 Task: Print a page as send to onenote 2010.
Action: Mouse moved to (63, 154)
Screenshot: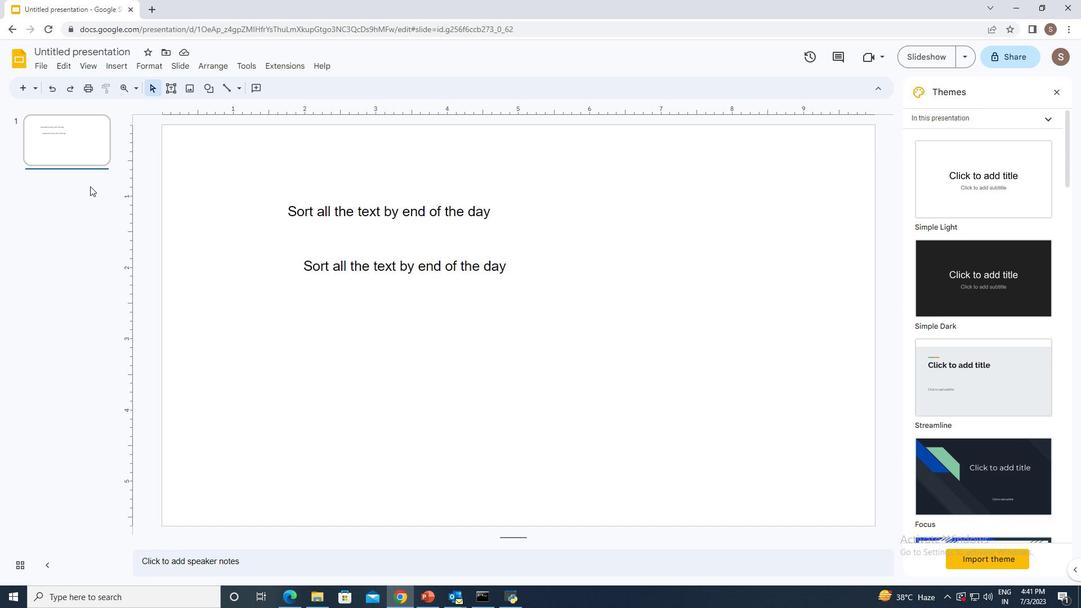 
Action: Mouse pressed left at (63, 154)
Screenshot: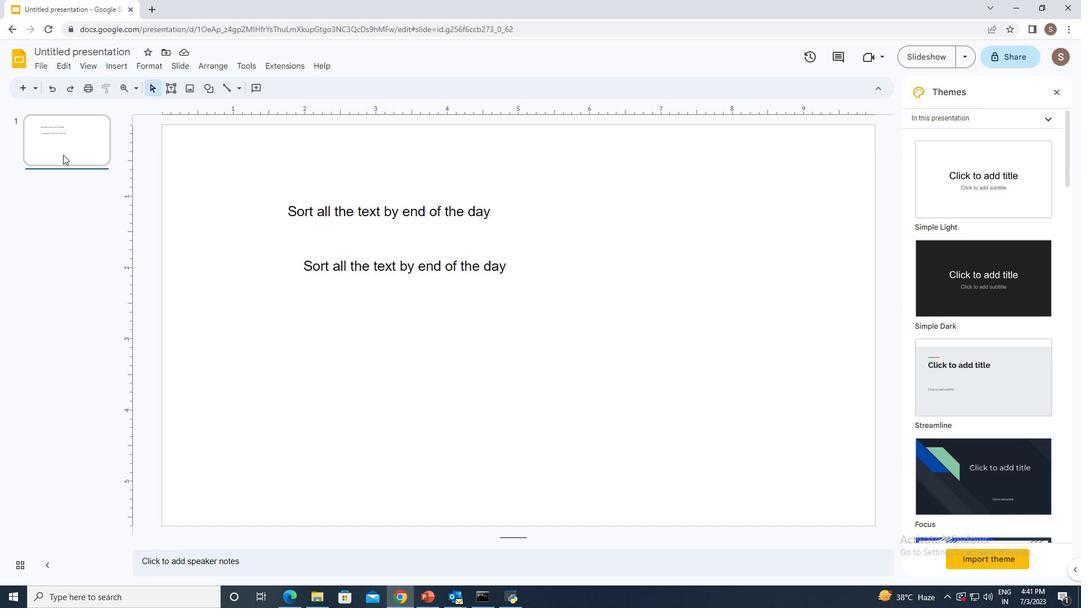 
Action: Mouse moved to (88, 87)
Screenshot: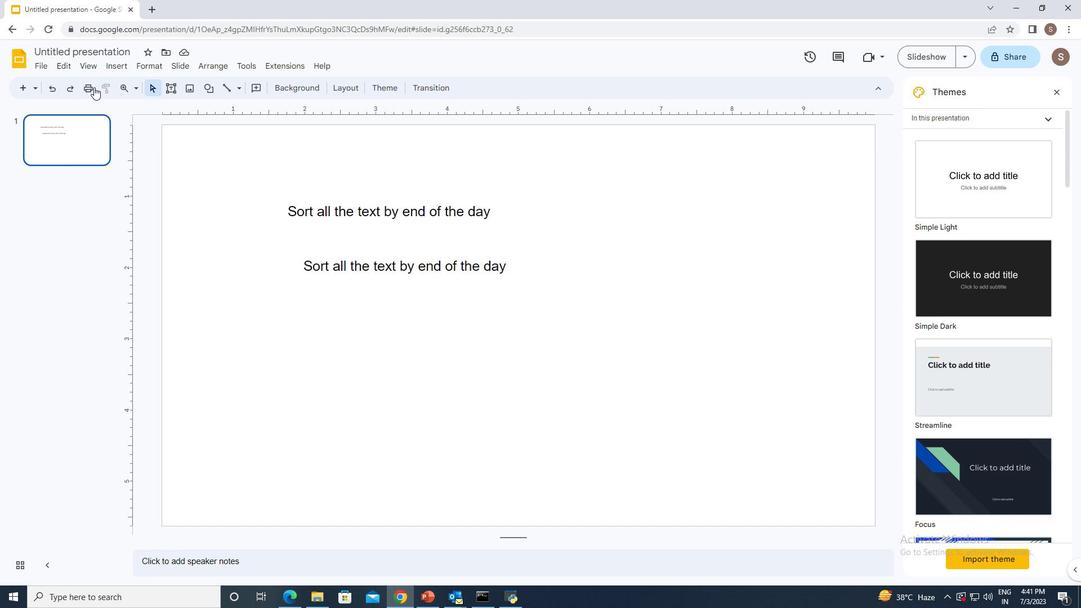 
Action: Mouse pressed left at (88, 87)
Screenshot: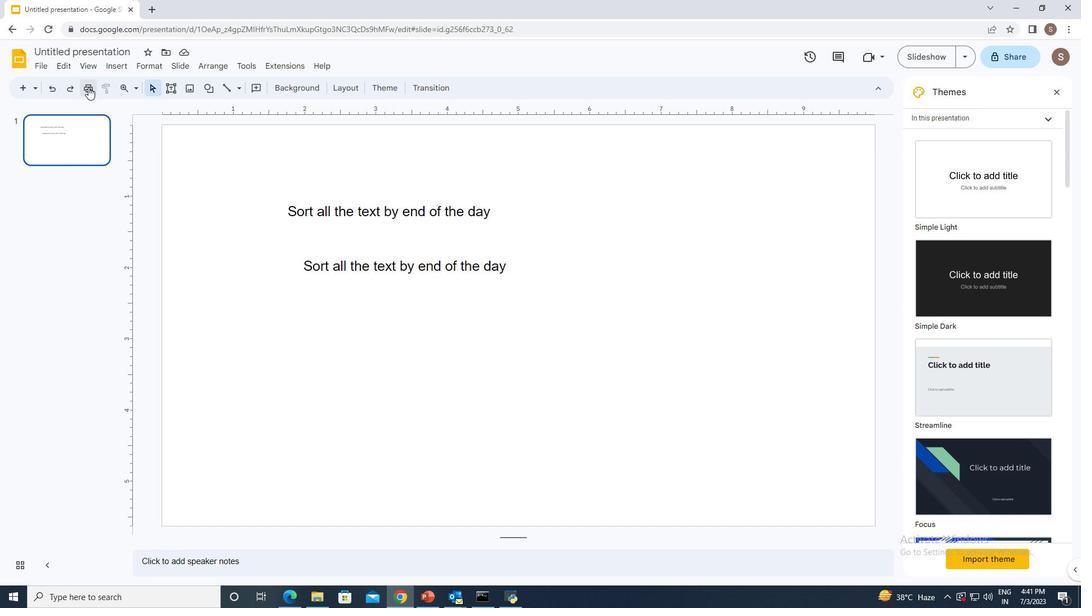 
Action: Mouse moved to (862, 87)
Screenshot: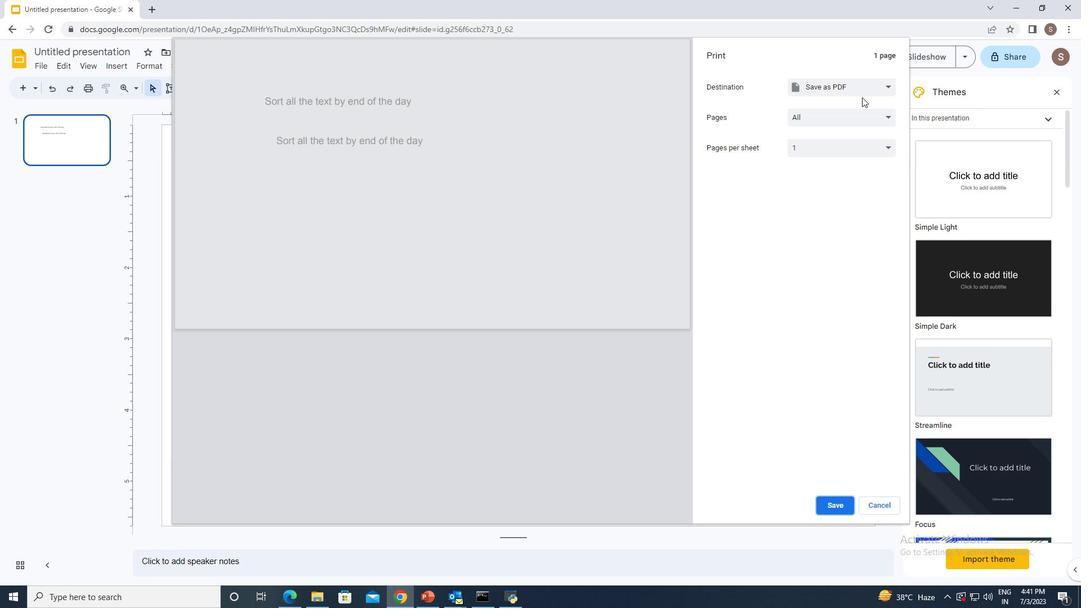 
Action: Mouse pressed left at (862, 87)
Screenshot: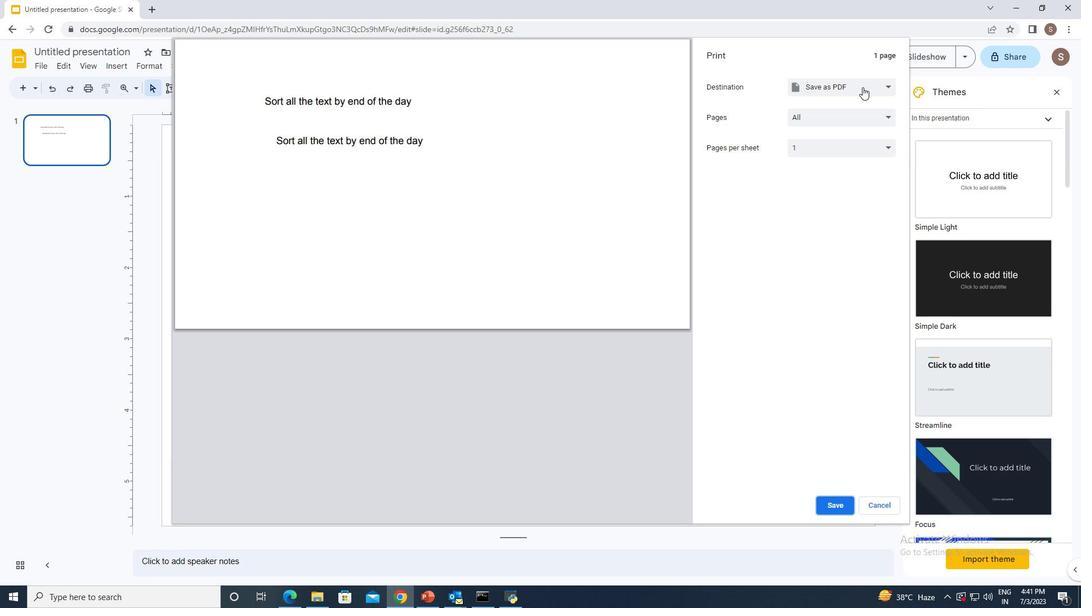 
Action: Mouse moved to (825, 141)
Screenshot: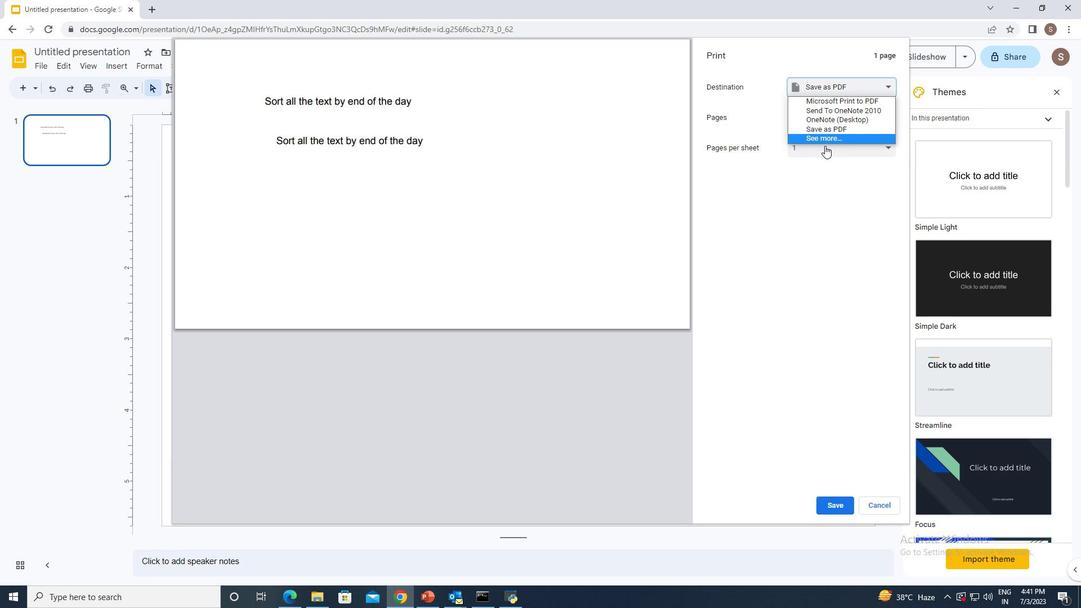 
Action: Mouse pressed left at (825, 141)
Screenshot: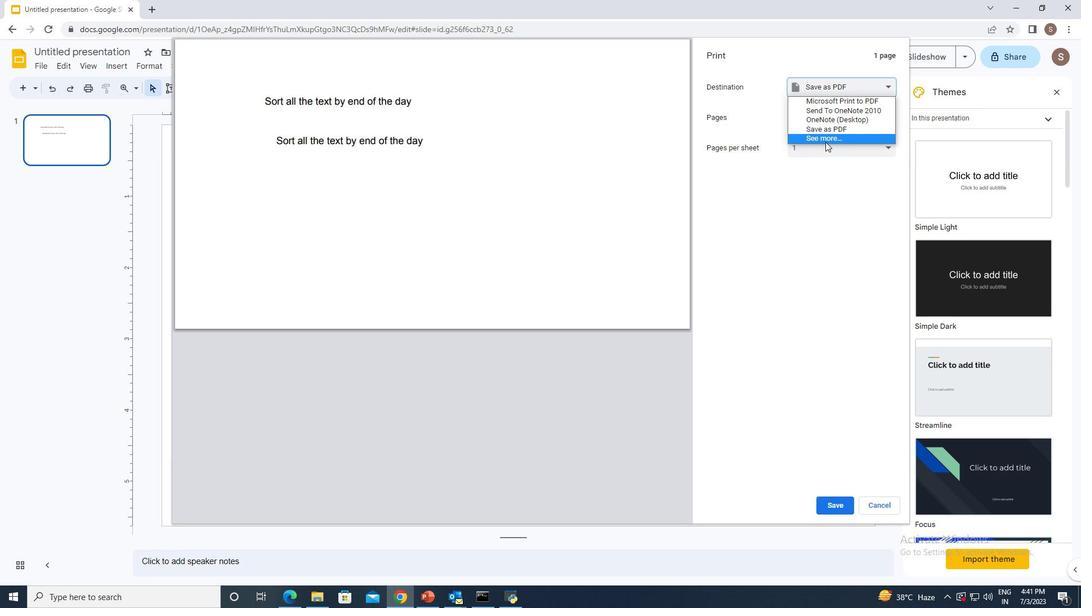 
Action: Mouse moved to (426, 141)
Screenshot: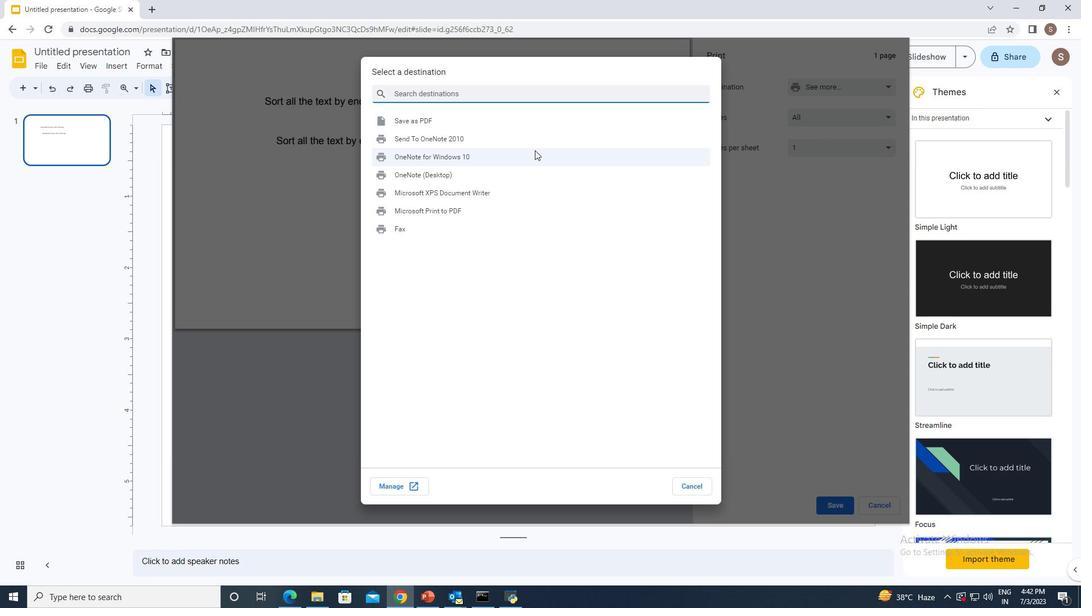 
Action: Mouse pressed left at (426, 141)
Screenshot: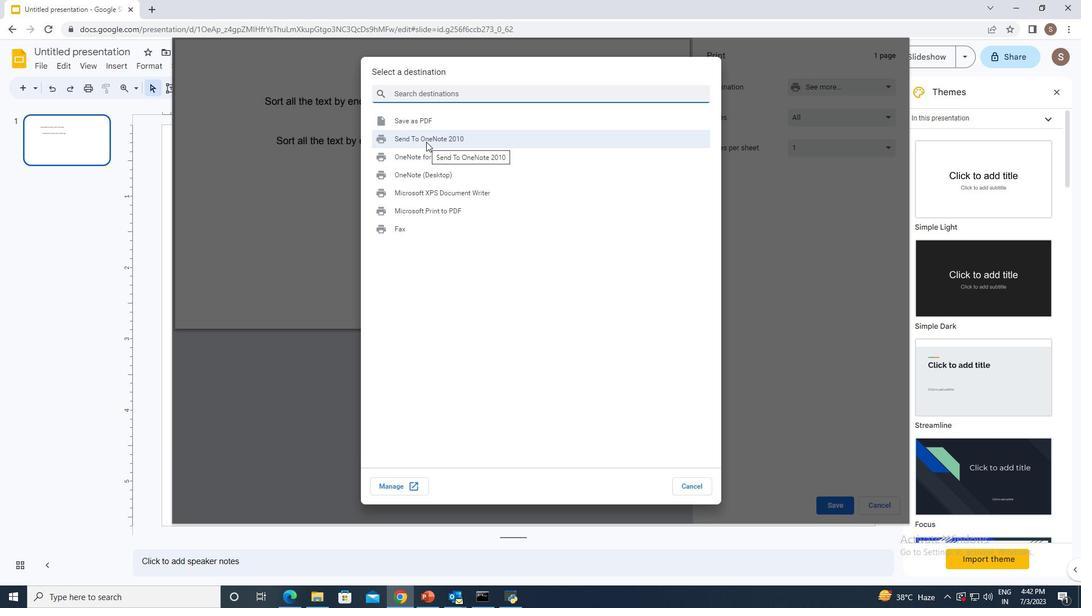 
Action: Mouse moved to (826, 503)
Screenshot: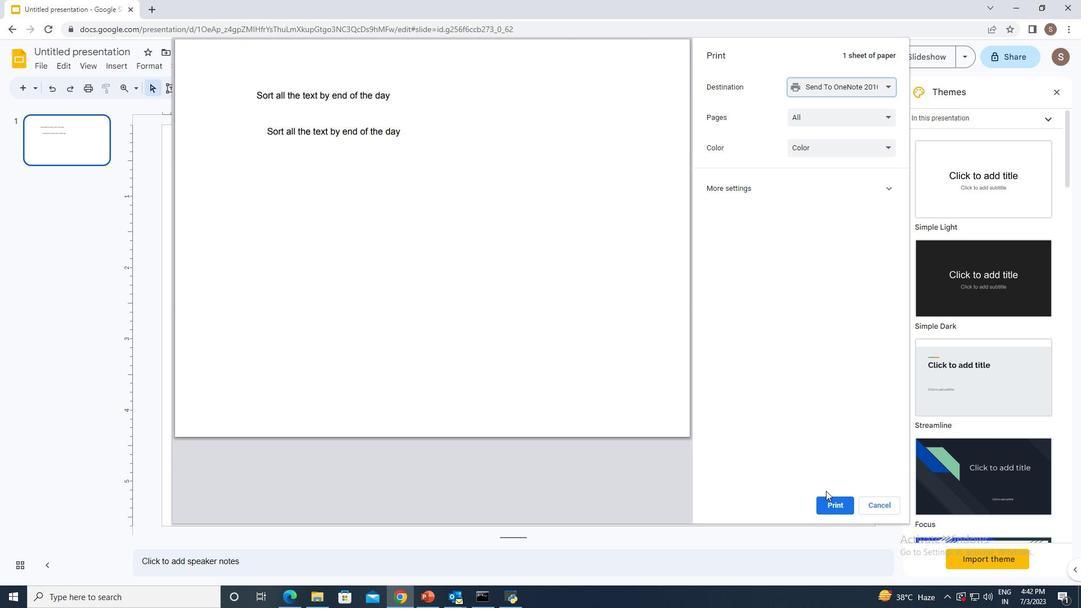 
Action: Mouse pressed left at (826, 503)
Screenshot: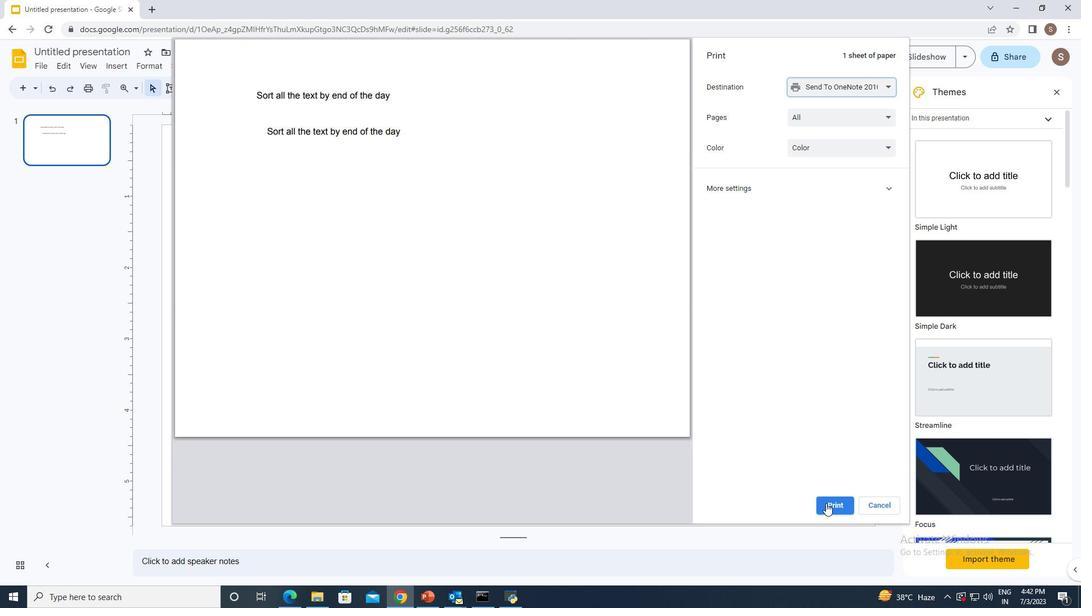 
